 Task: Add Sprouts Pot Roast With Mashed Potatoes And Carrots to the cart.
Action: Mouse moved to (278, 132)
Screenshot: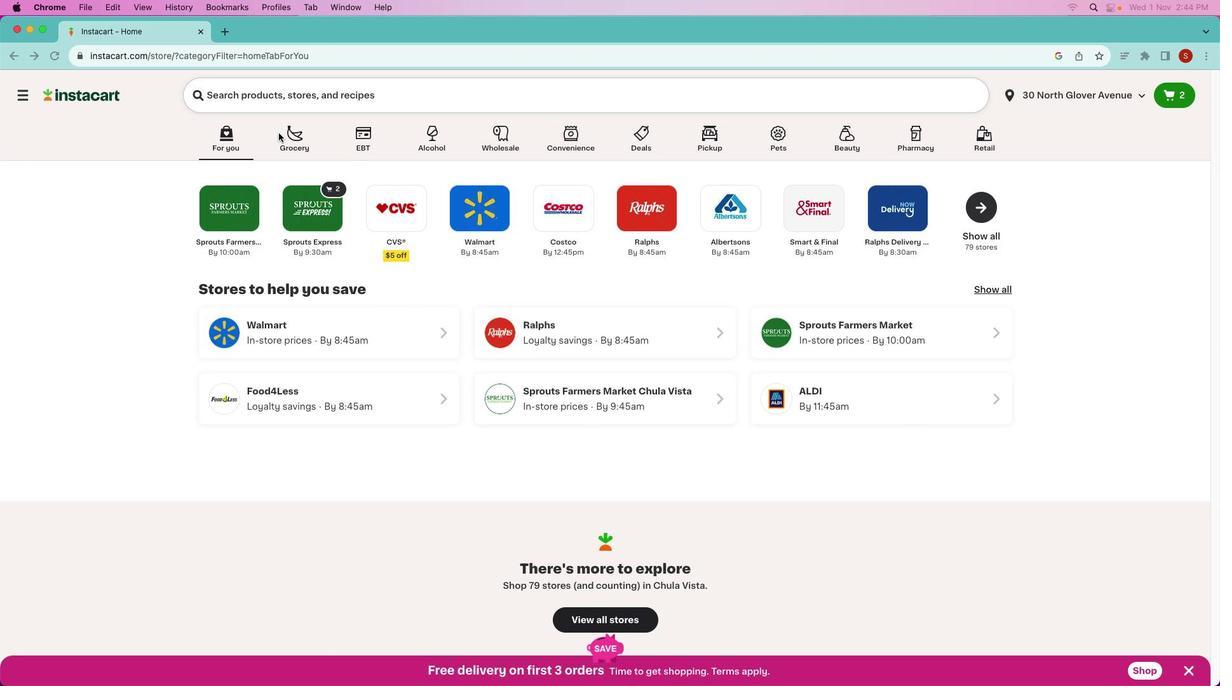 
Action: Mouse pressed left at (278, 132)
Screenshot: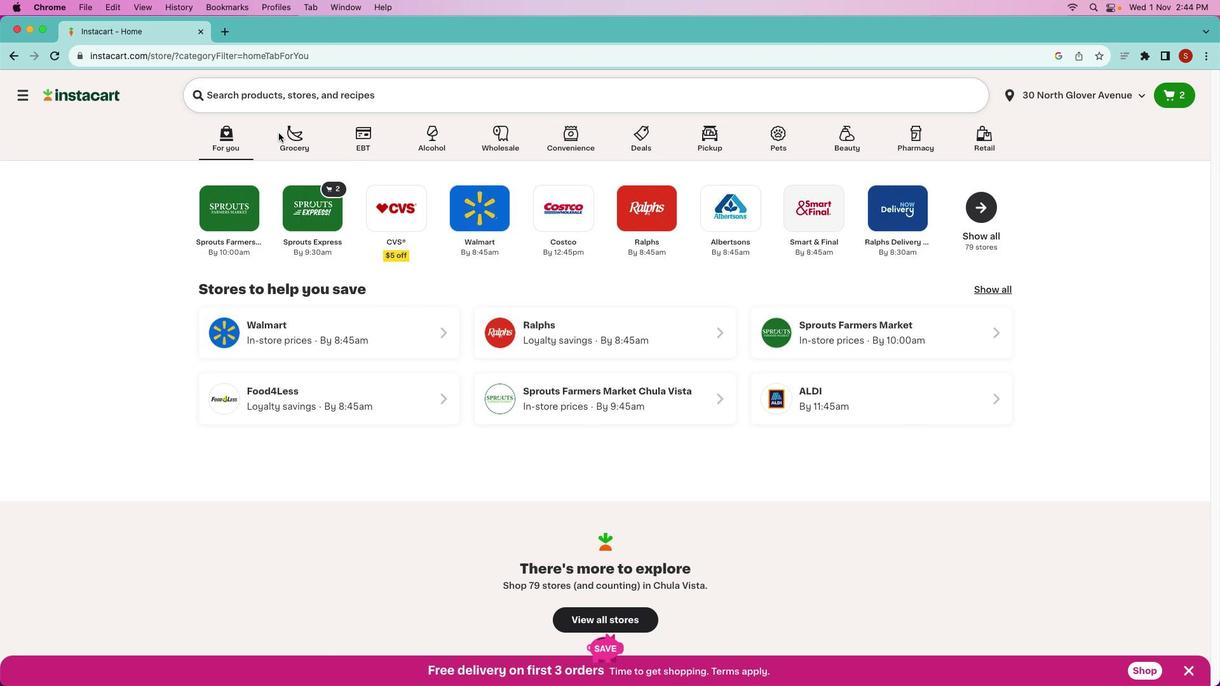 
Action: Mouse pressed left at (278, 132)
Screenshot: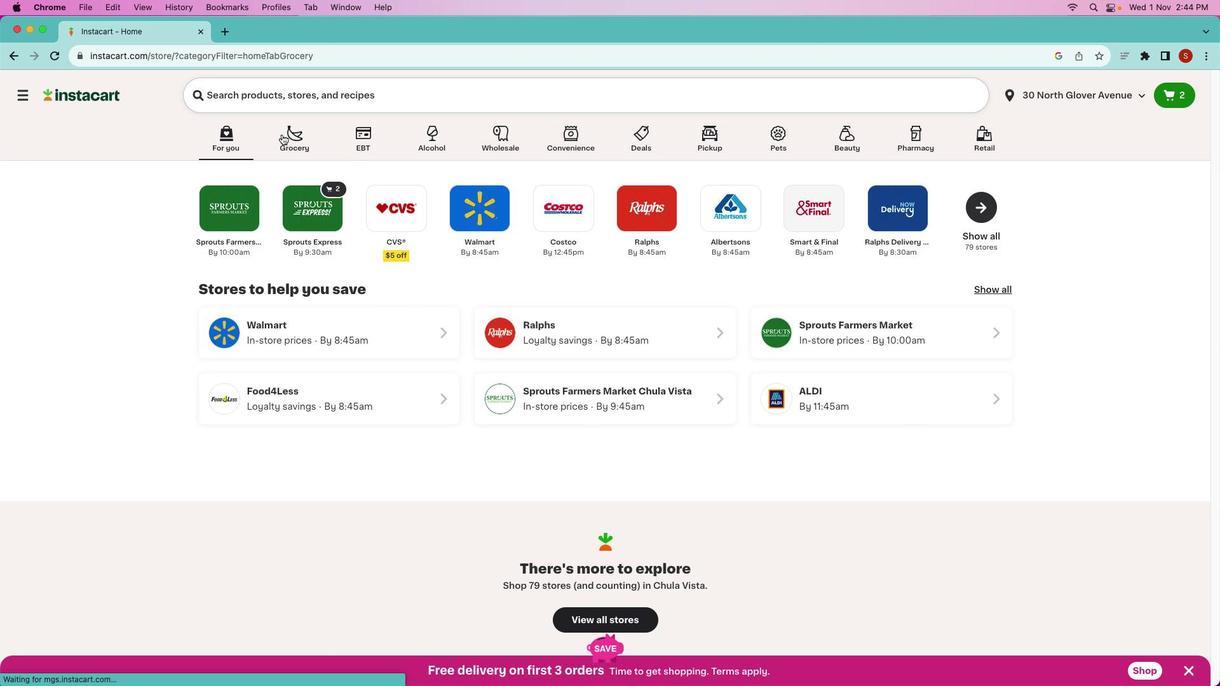 
Action: Mouse moved to (667, 395)
Screenshot: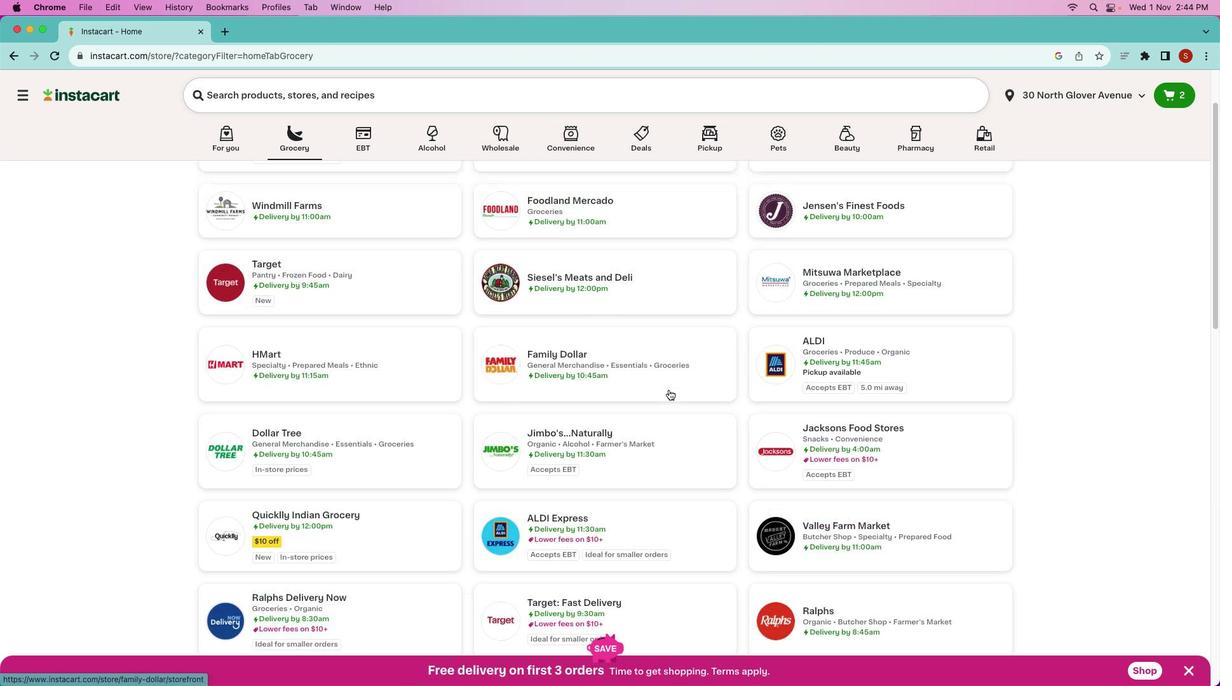 
Action: Mouse scrolled (667, 395) with delta (0, 0)
Screenshot: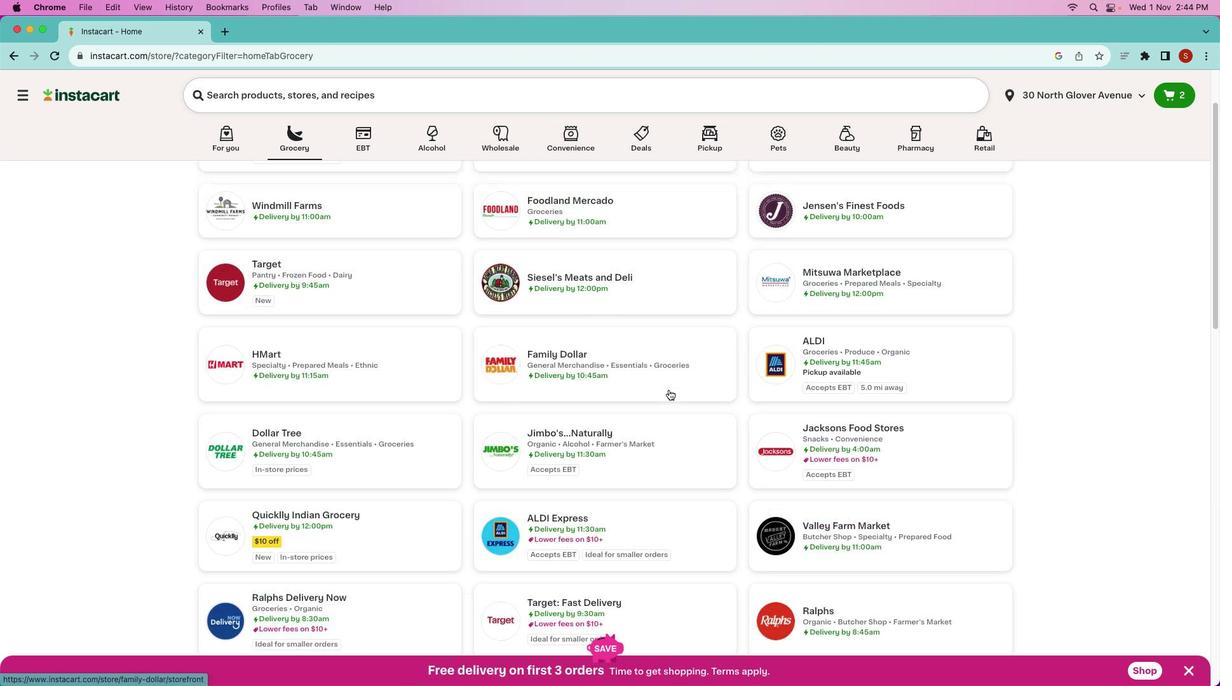 
Action: Mouse moved to (668, 393)
Screenshot: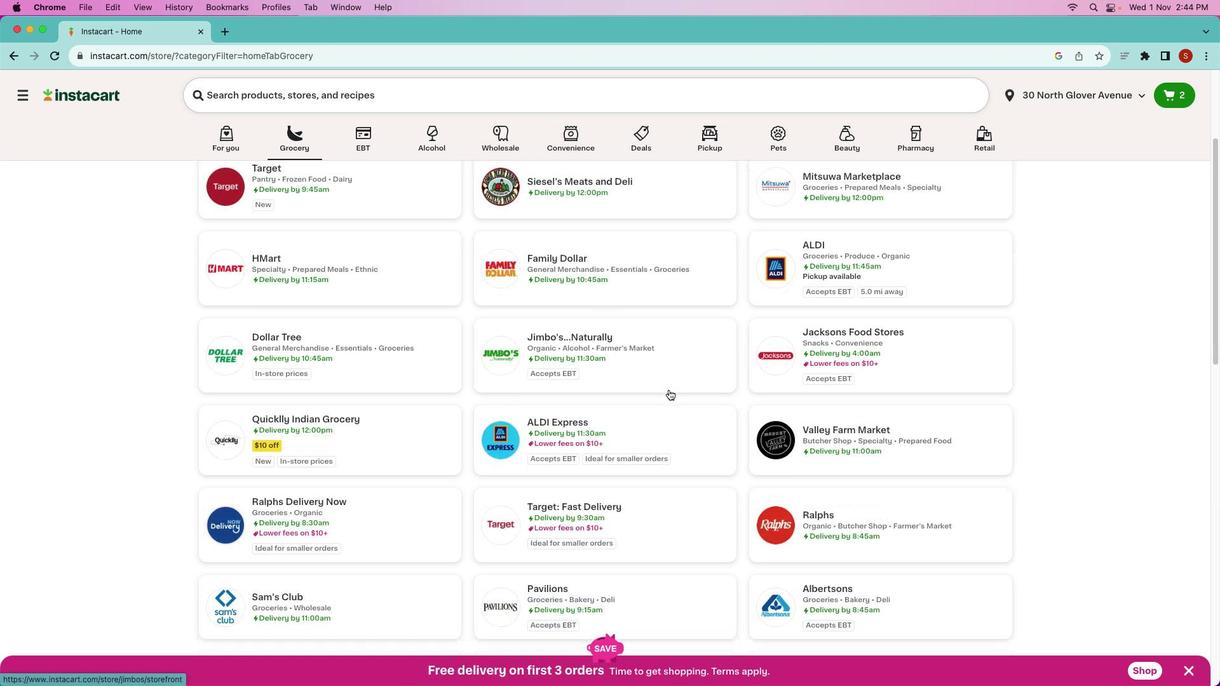 
Action: Mouse scrolled (668, 393) with delta (0, 0)
Screenshot: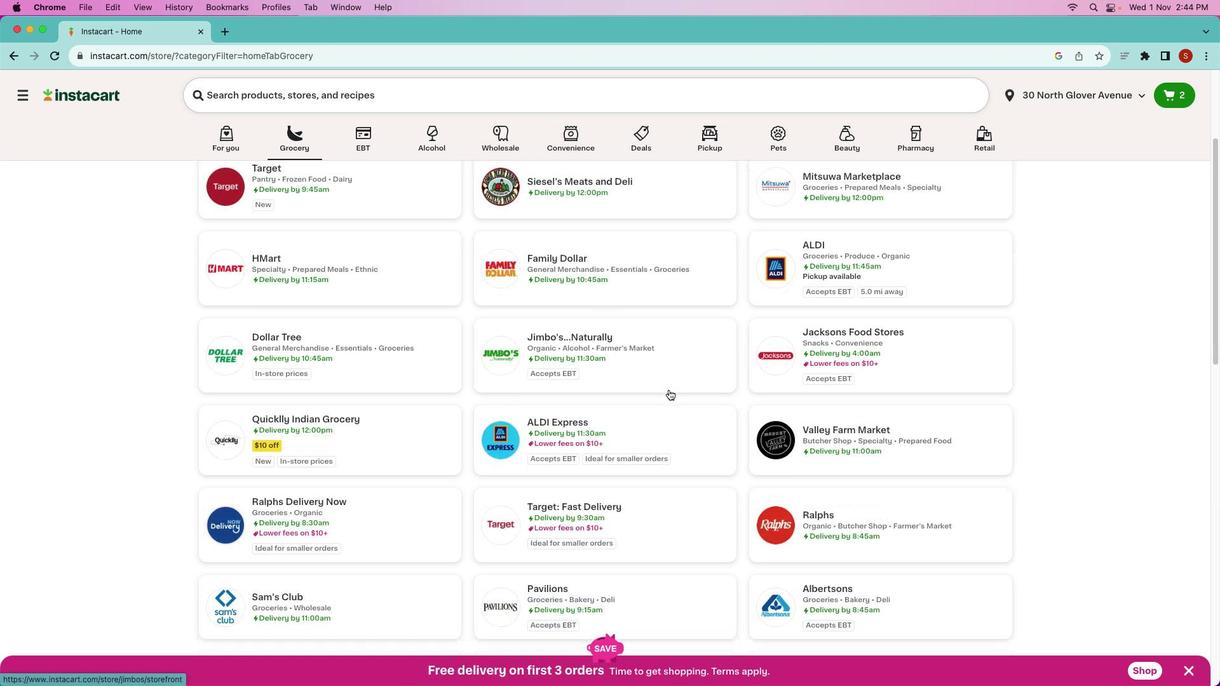 
Action: Mouse moved to (668, 393)
Screenshot: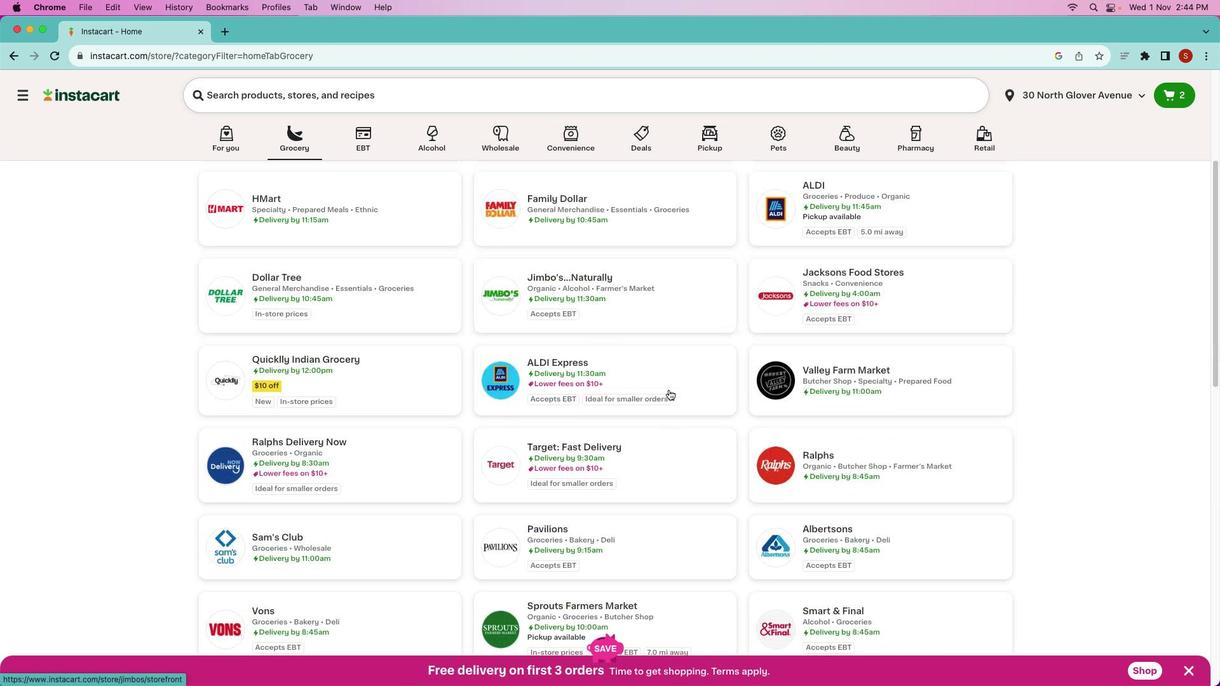 
Action: Mouse scrolled (668, 393) with delta (0, -1)
Screenshot: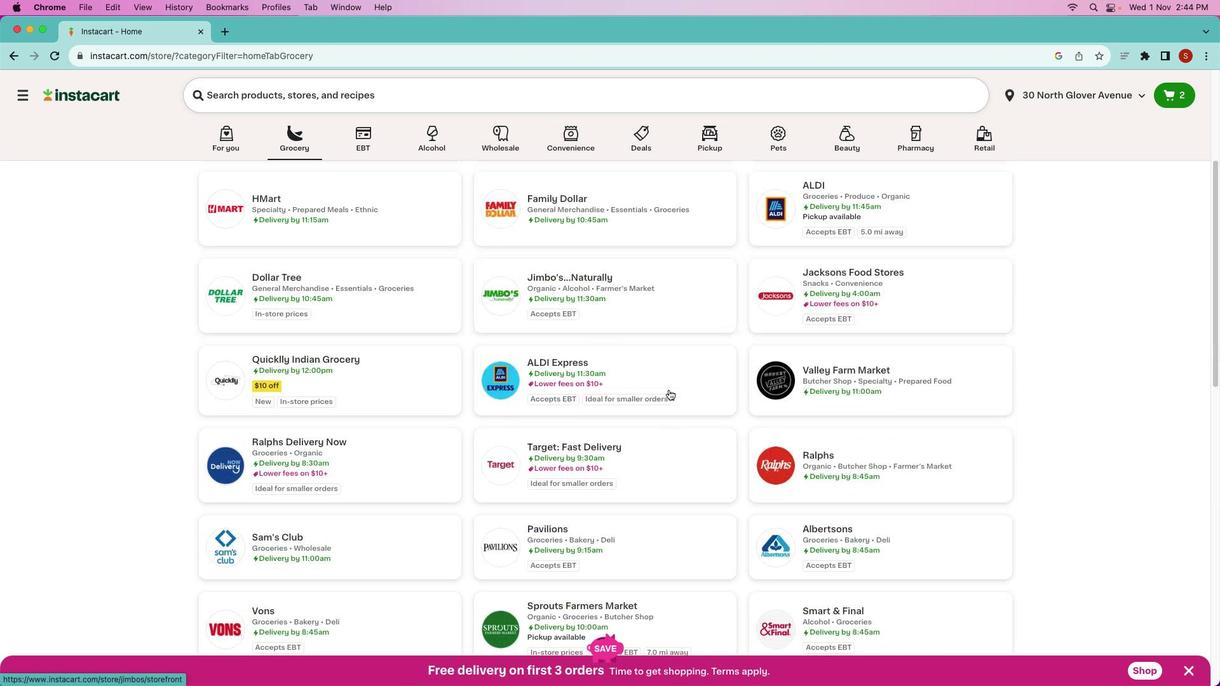 
Action: Mouse moved to (669, 392)
Screenshot: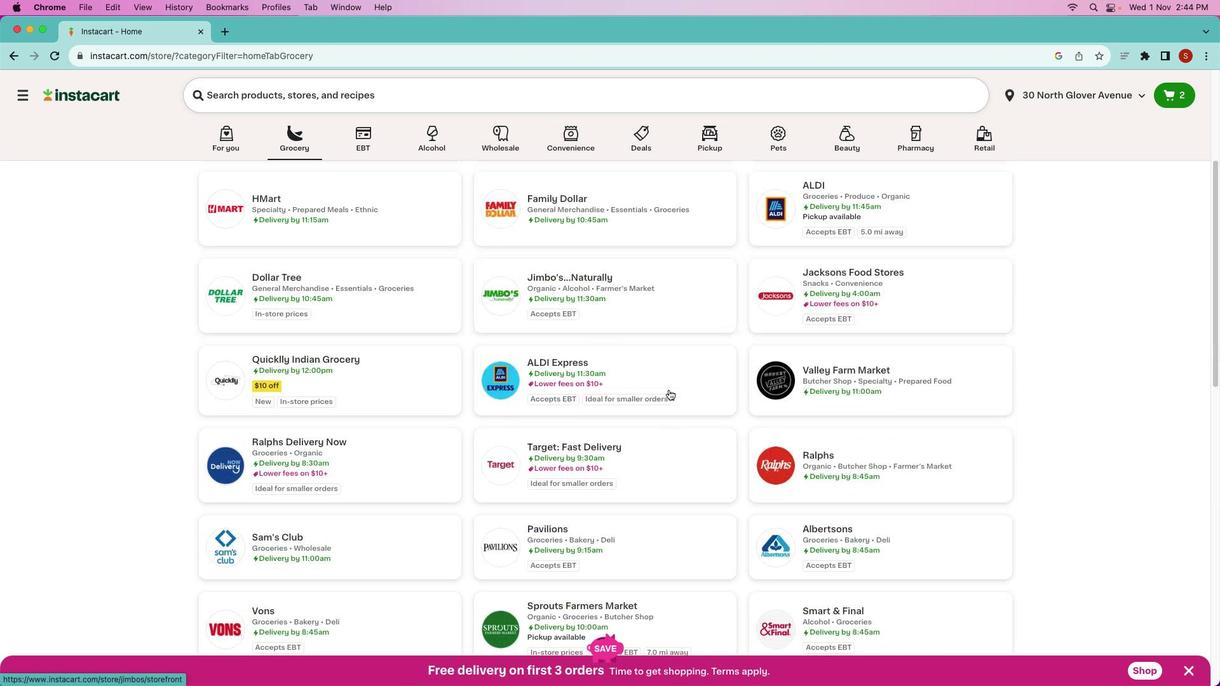 
Action: Mouse scrolled (669, 392) with delta (0, -3)
Screenshot: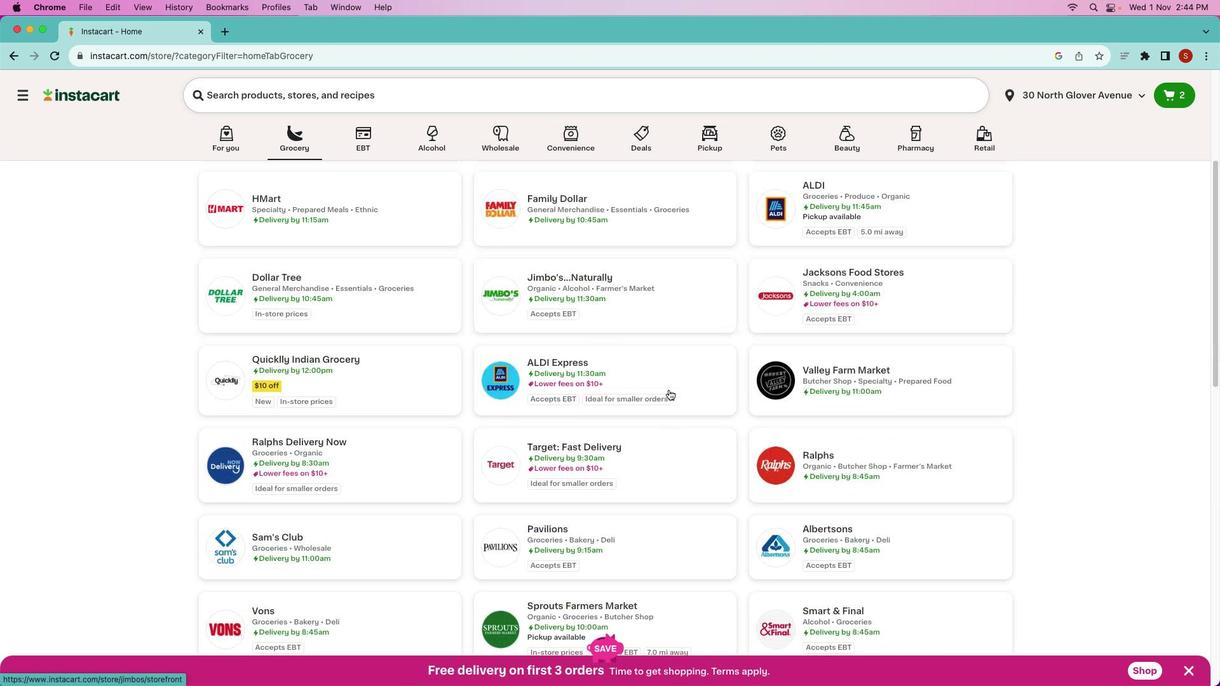 
Action: Mouse moved to (665, 390)
Screenshot: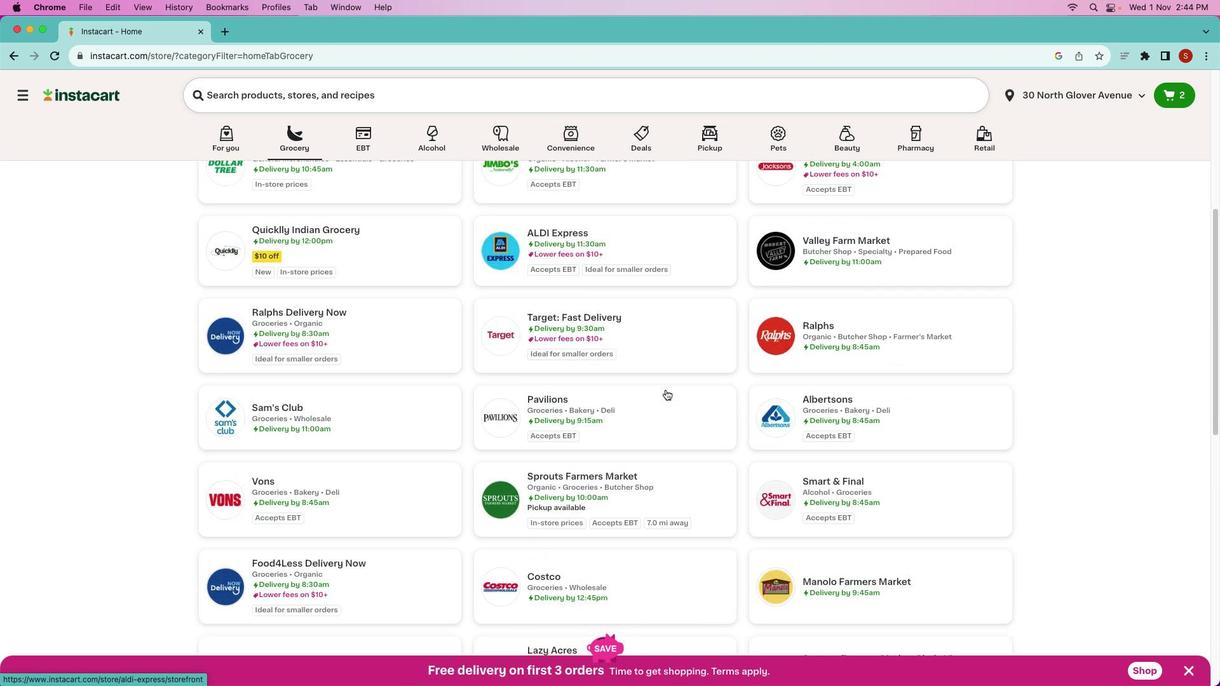 
Action: Mouse scrolled (665, 390) with delta (0, 0)
Screenshot: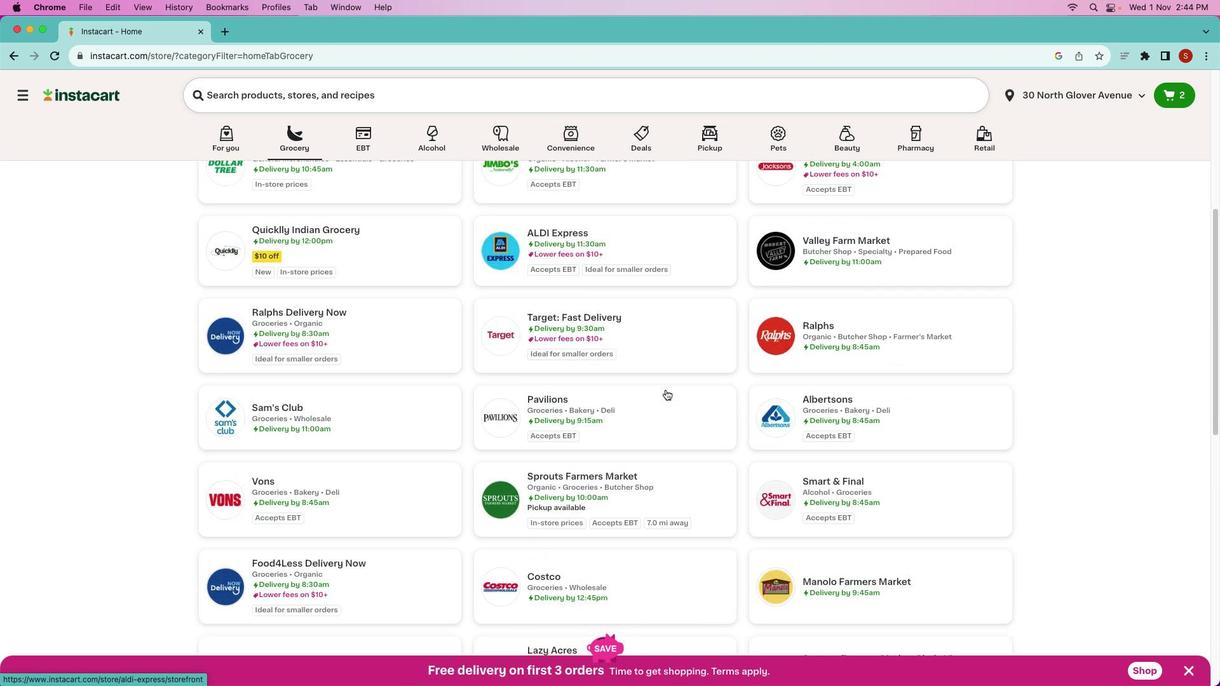 
Action: Mouse scrolled (665, 390) with delta (0, 0)
Screenshot: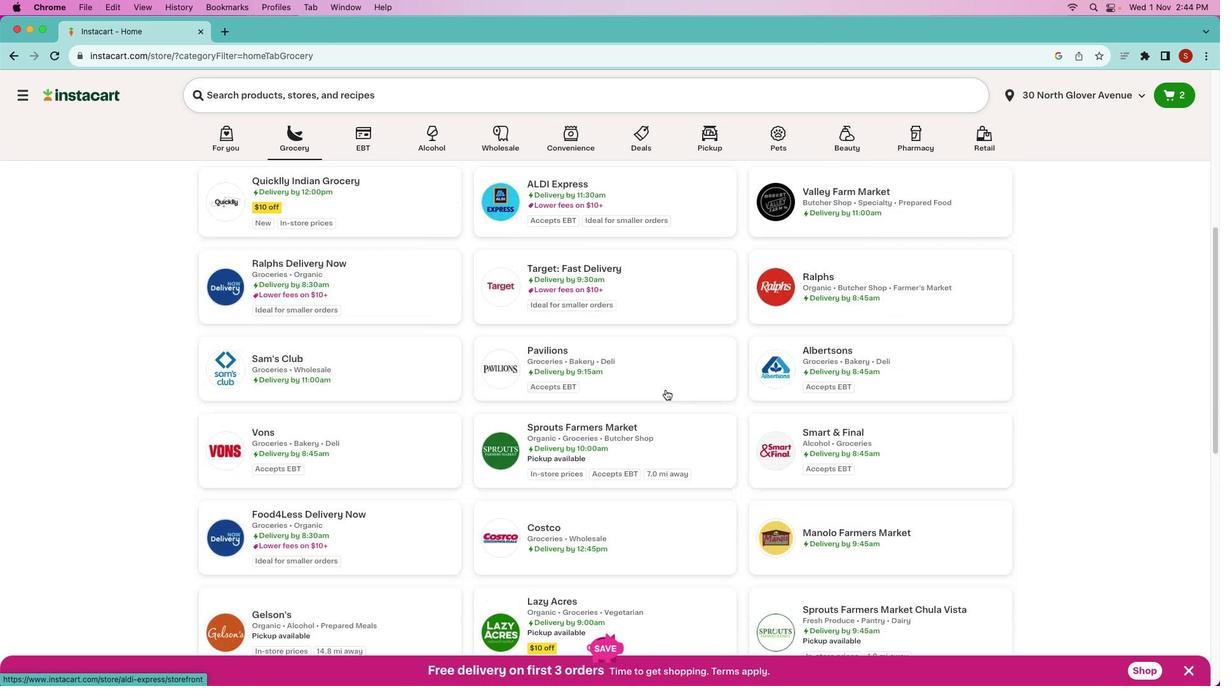 
Action: Mouse scrolled (665, 390) with delta (0, -1)
Screenshot: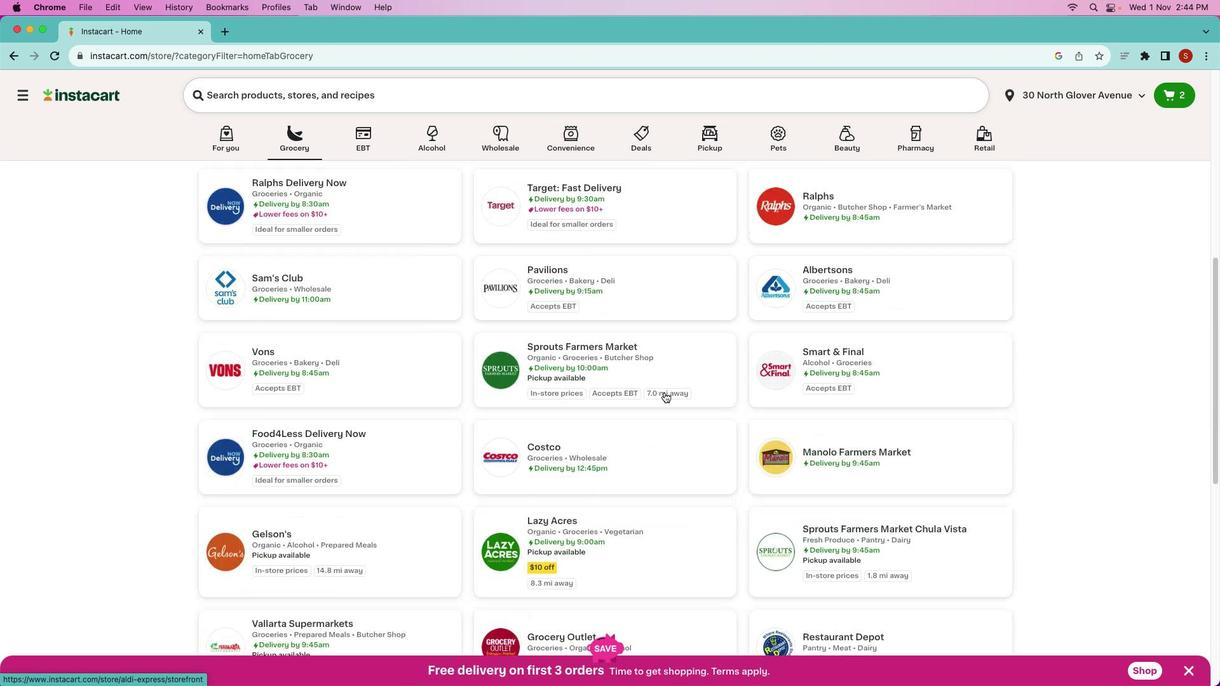 
Action: Mouse scrolled (665, 390) with delta (0, -3)
Screenshot: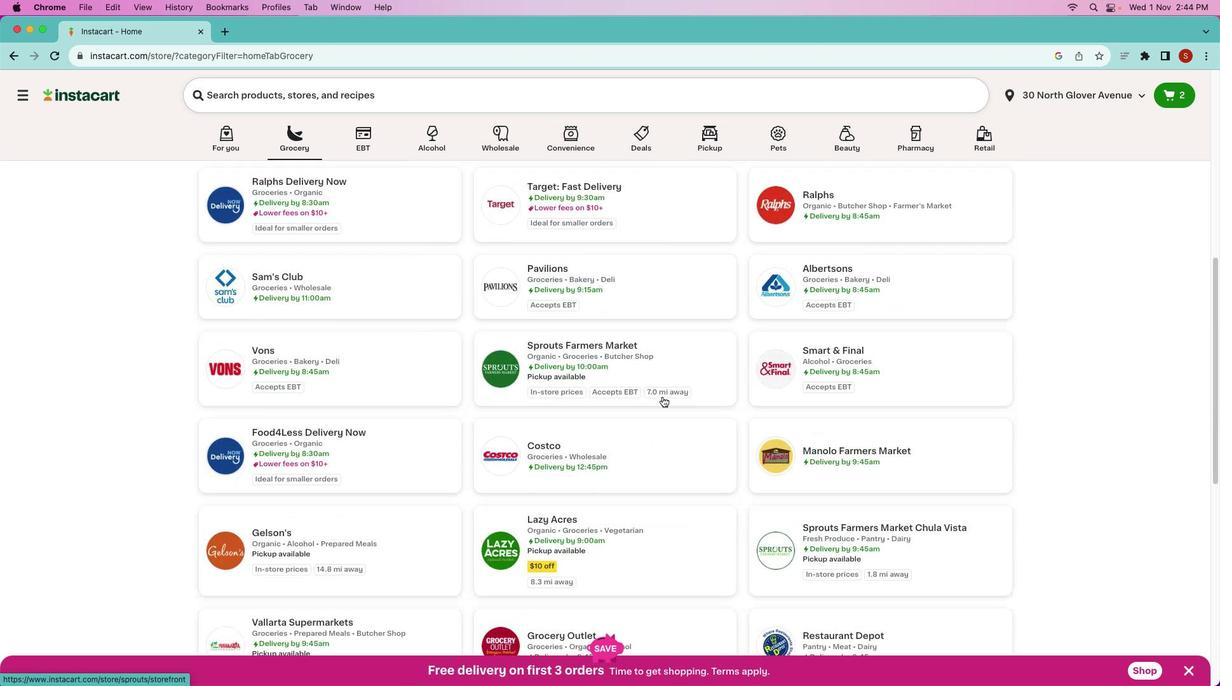 
Action: Mouse moved to (591, 343)
Screenshot: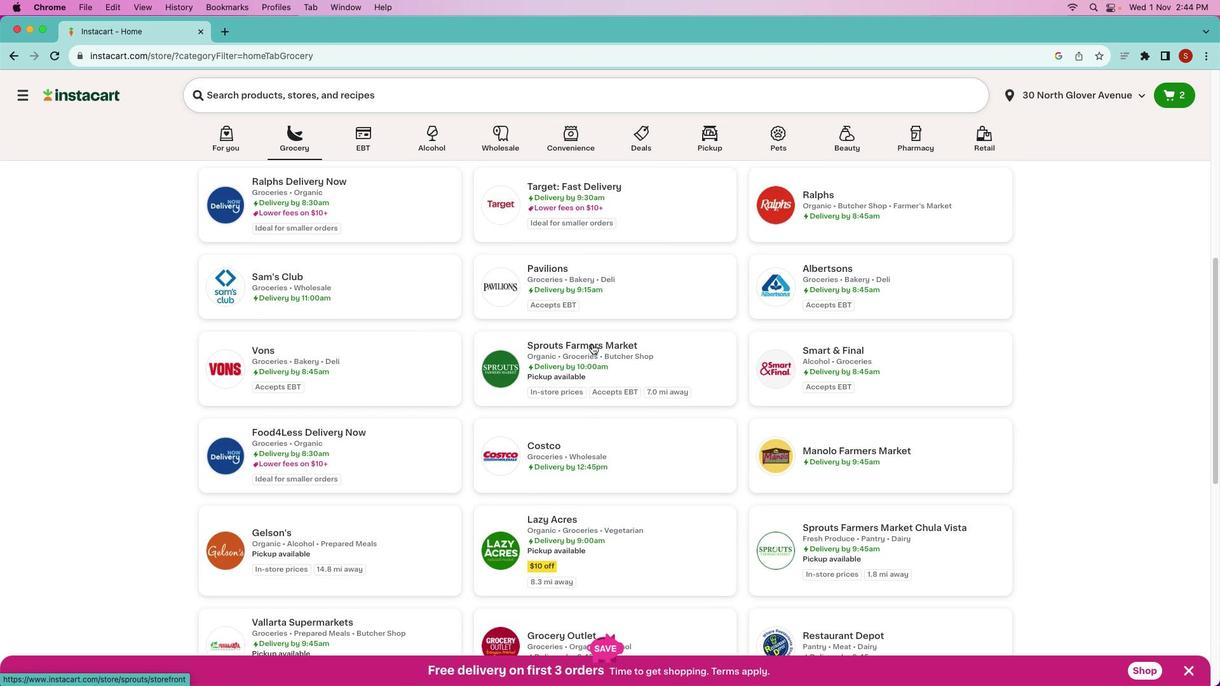 
Action: Mouse pressed left at (591, 343)
Screenshot: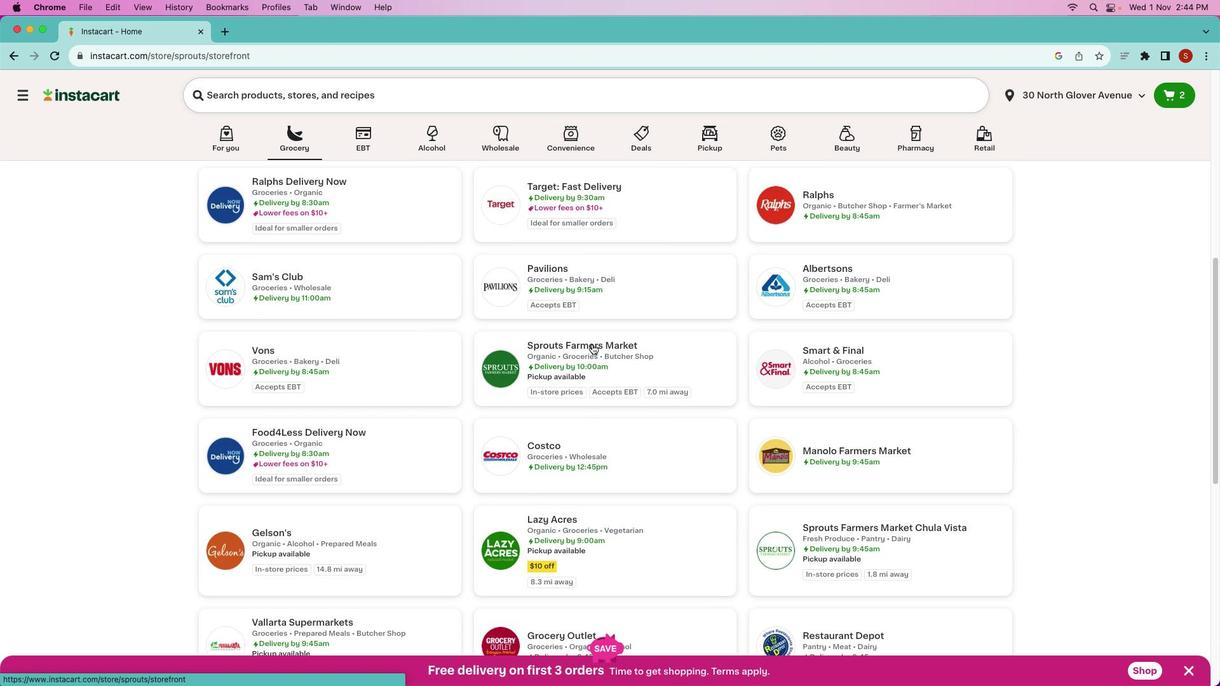 
Action: Mouse moved to (484, 87)
Screenshot: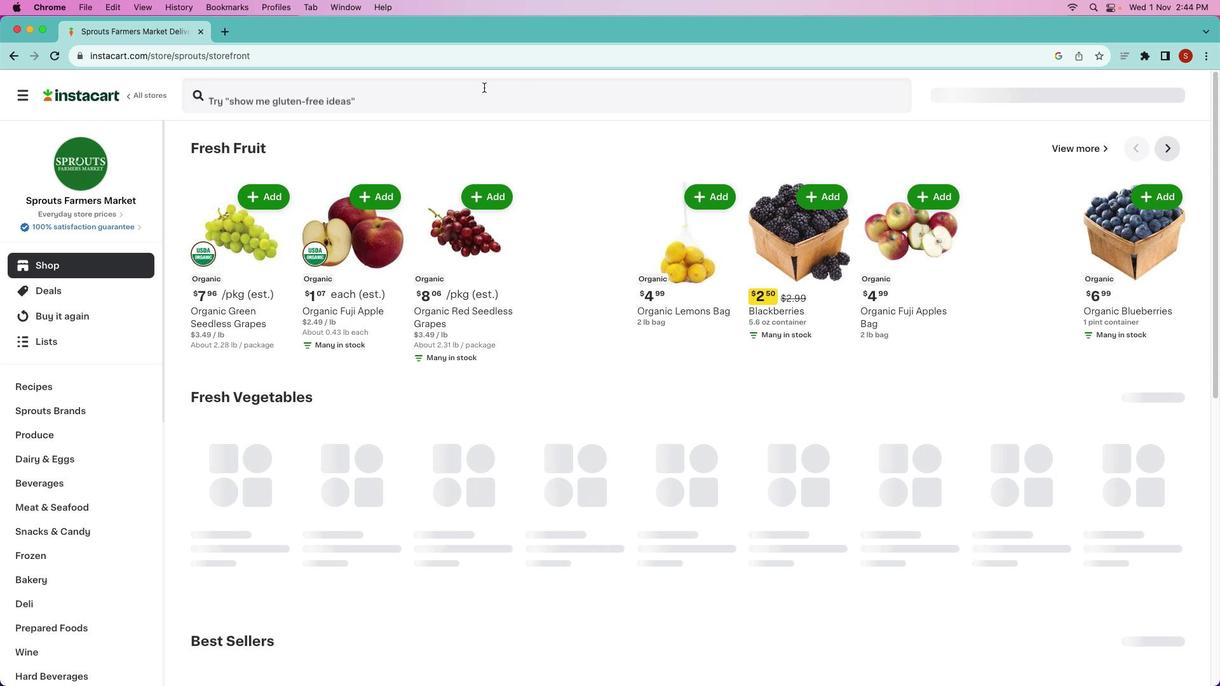 
Action: Mouse pressed left at (484, 87)
Screenshot: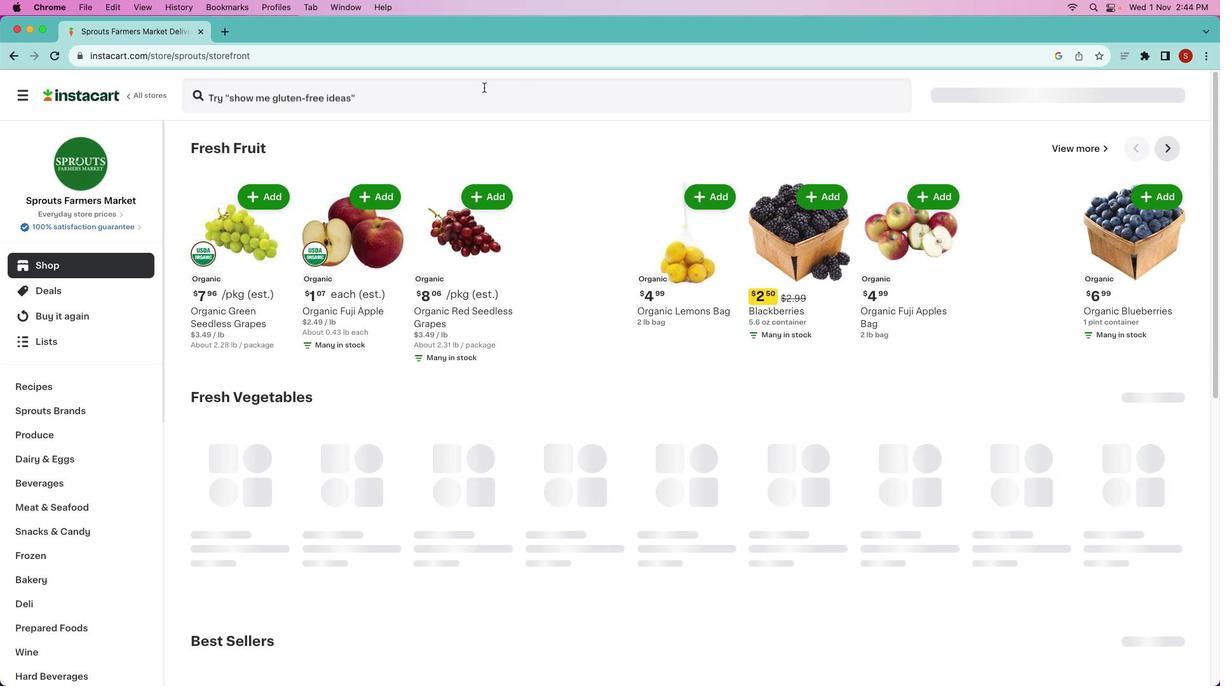 
Action: Mouse moved to (484, 87)
Screenshot: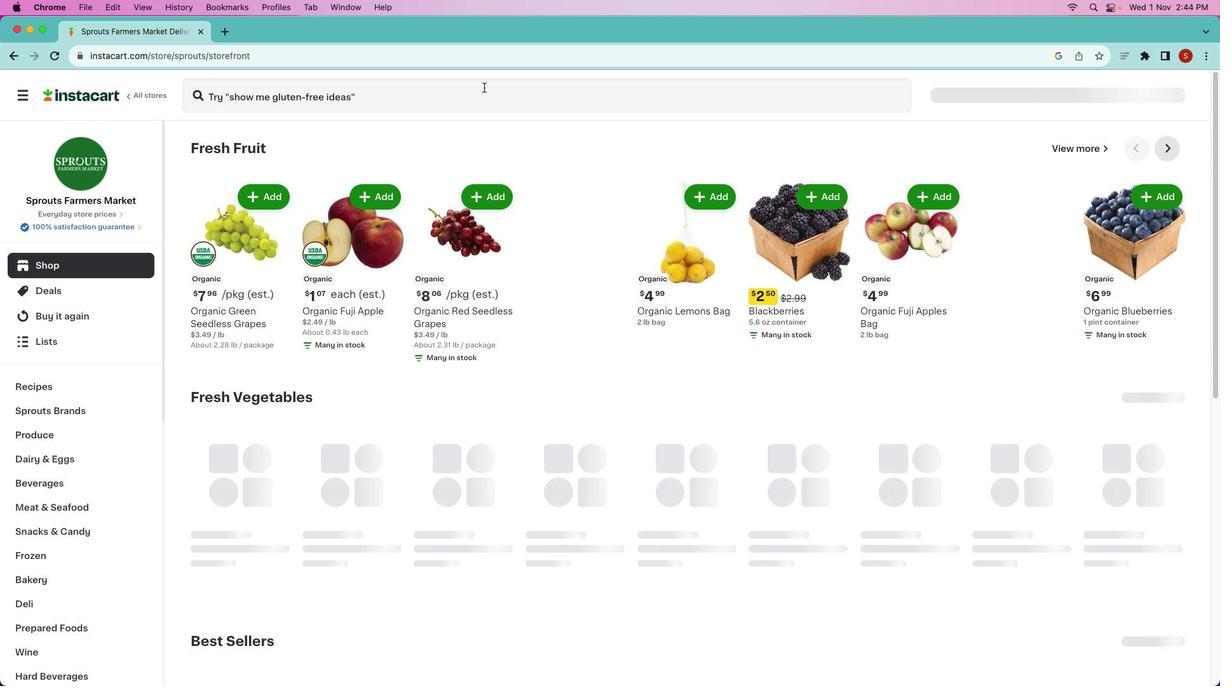 
Action: Mouse pressed left at (484, 87)
Screenshot: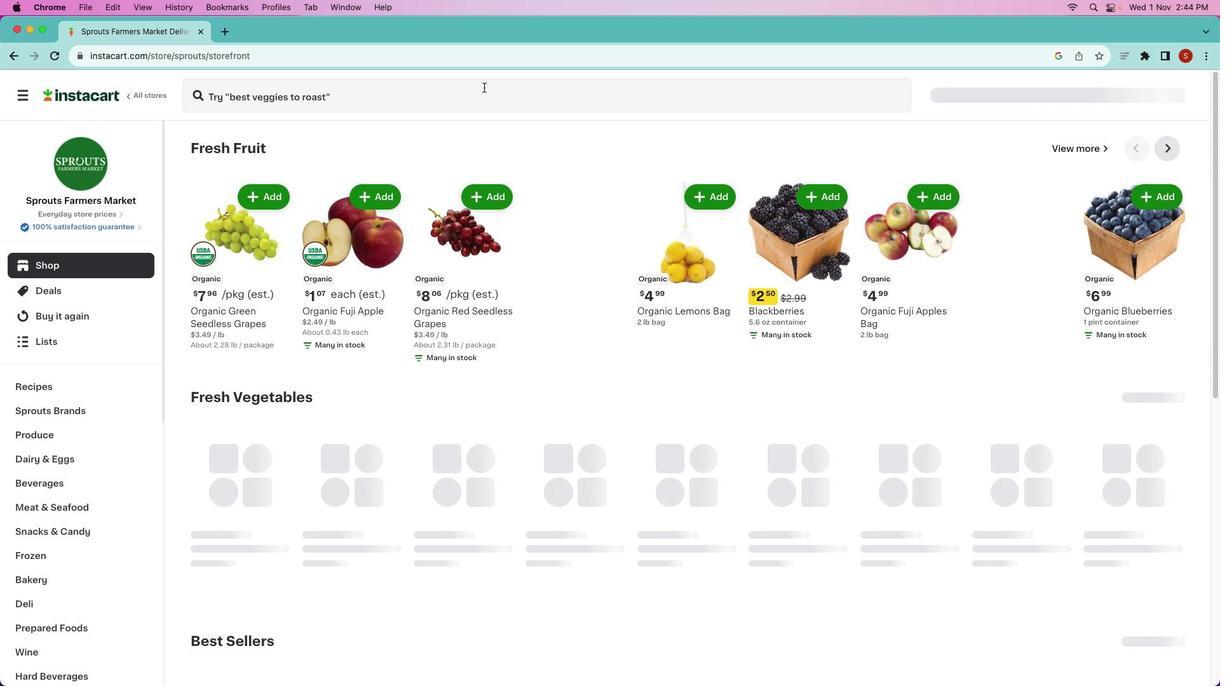 
Action: Mouse moved to (500, 95)
Screenshot: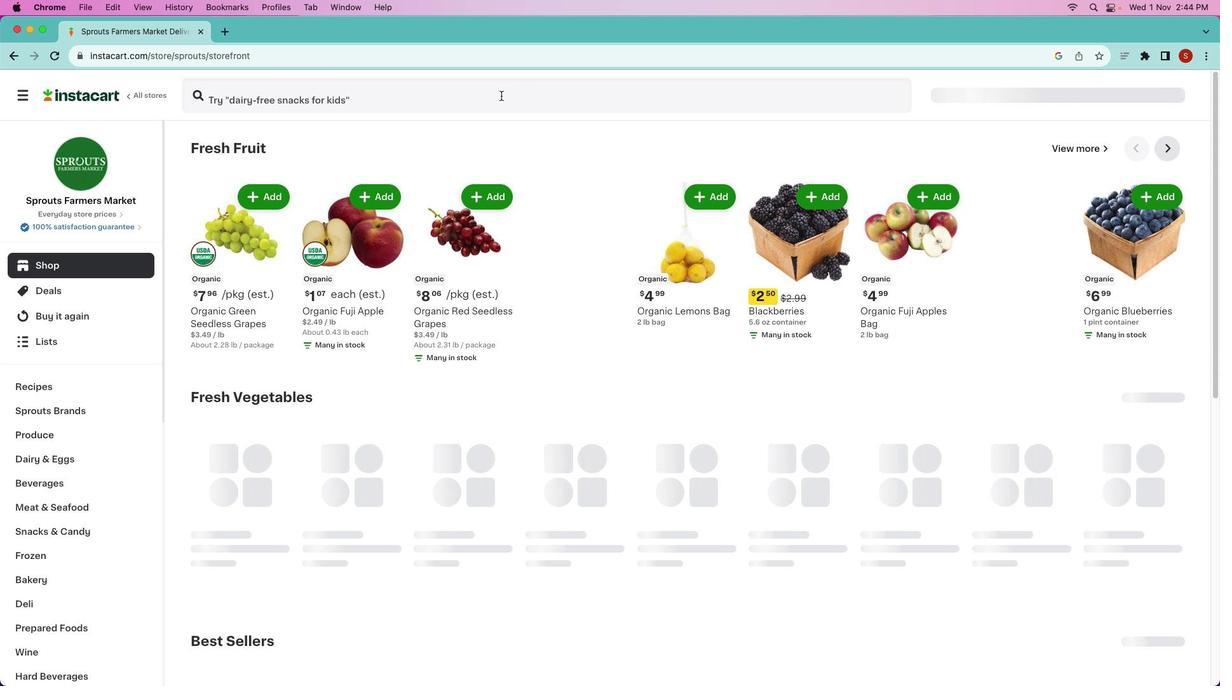 
Action: Mouse pressed left at (500, 95)
Screenshot: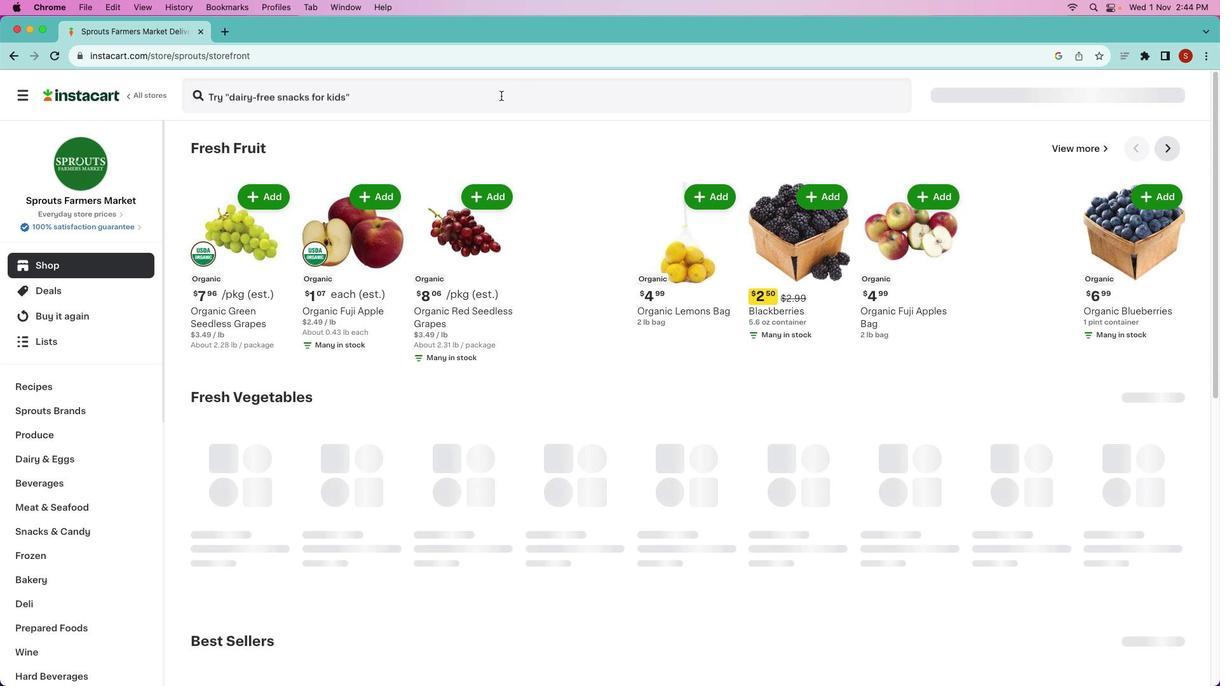 
Action: Key pressed 's''p''r''o''u''t''s'Key.space'p''o''t'Key.space'r''o''a''s''t'Key.space'w''i''t''h'Key.spaceKey.space'm''a''s''h''e''d'Key.space'p''o''t''a''t''o''e''s'Key.space'a''n''d'Key.space'c''a''r''r''o''t''s'Key.enter
Screenshot: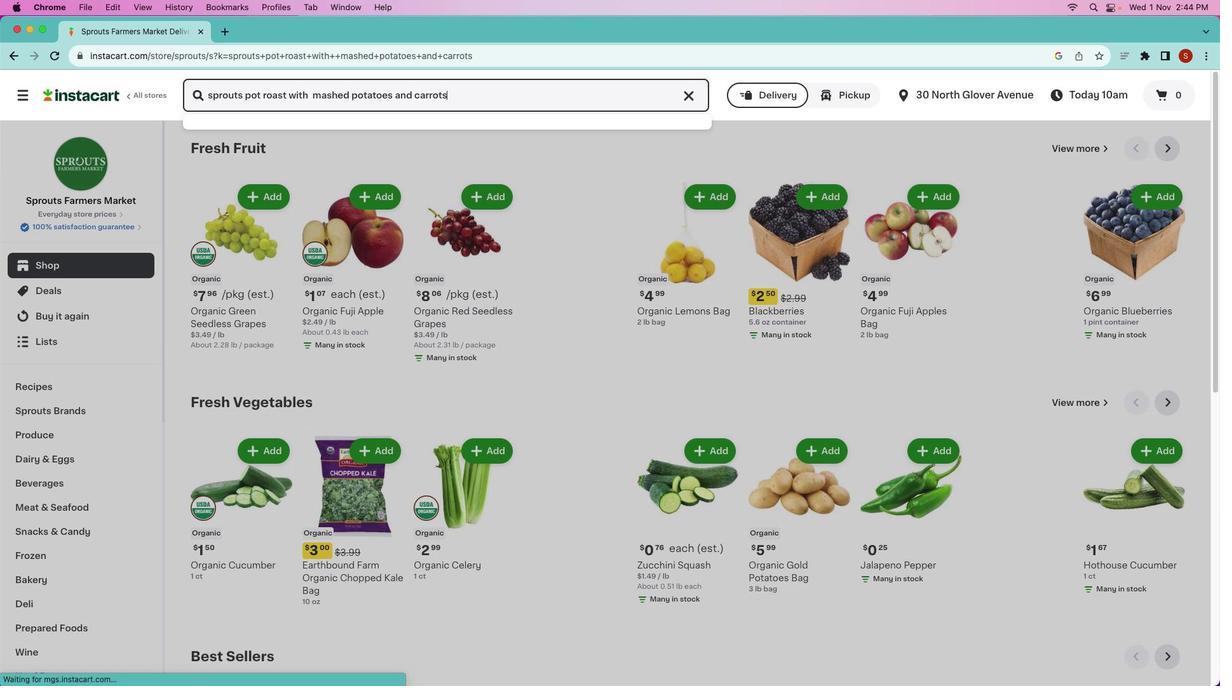 
Action: Mouse moved to (1115, 184)
Screenshot: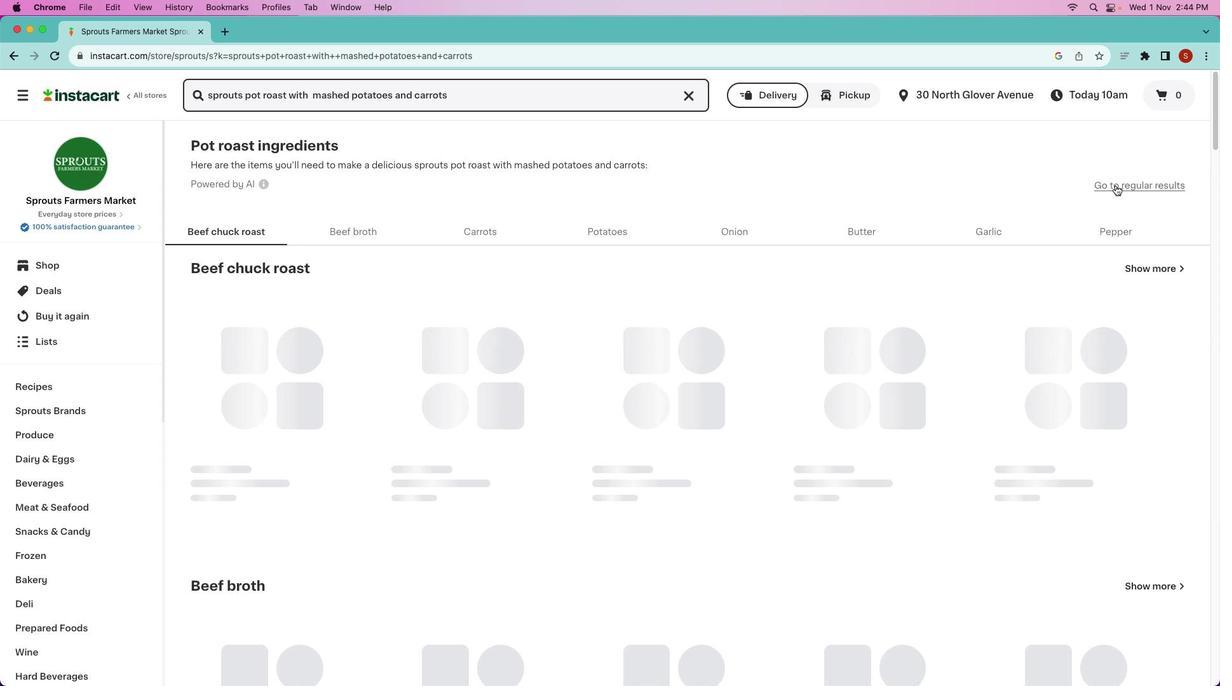 
Action: Mouse pressed left at (1115, 184)
Screenshot: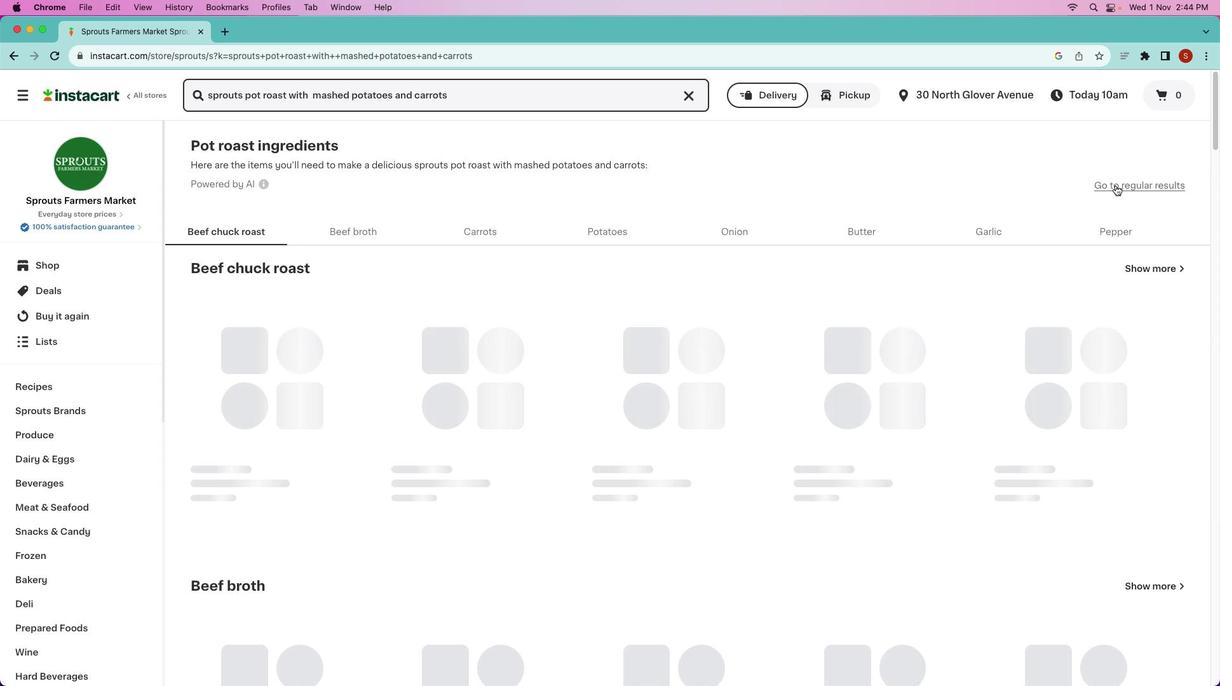 
Action: Mouse pressed left at (1115, 184)
Screenshot: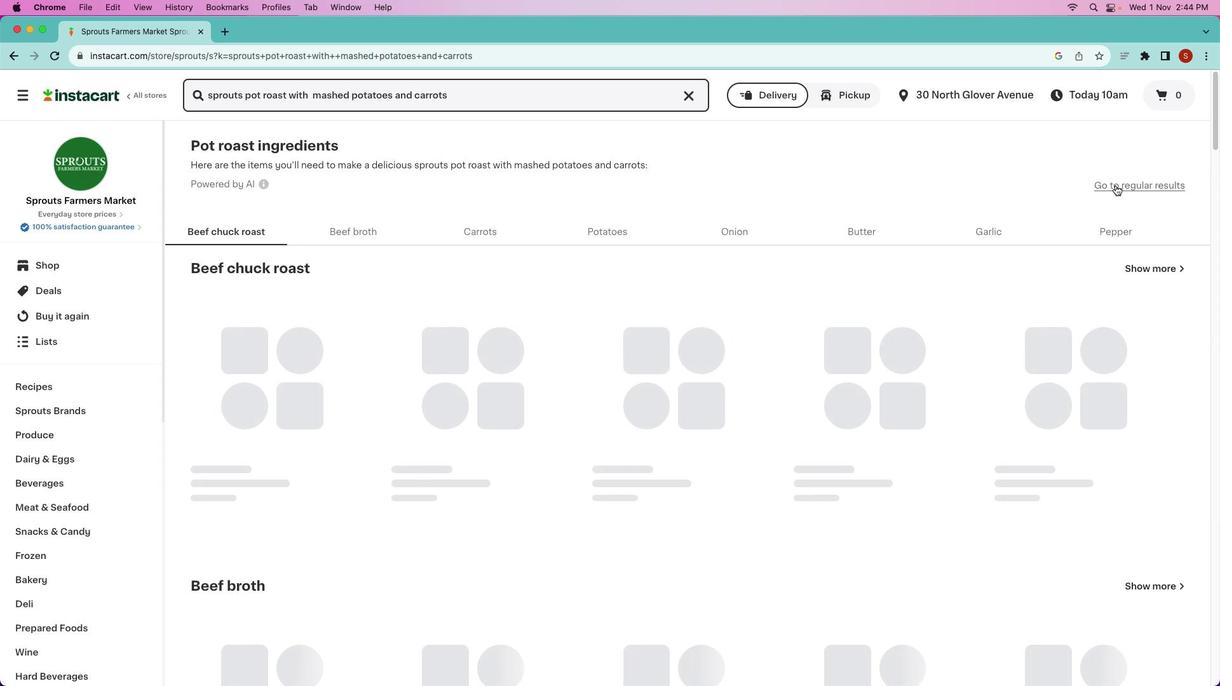 
Action: Mouse moved to (532, 214)
Screenshot: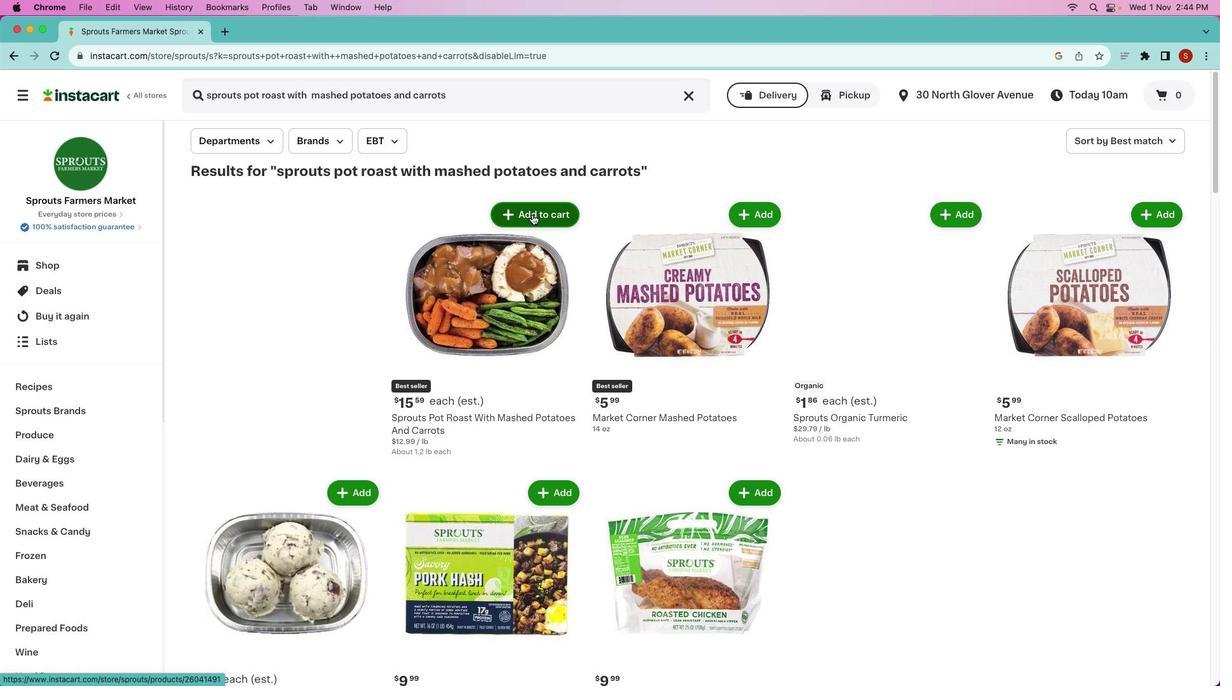 
Action: Mouse pressed left at (532, 214)
Screenshot: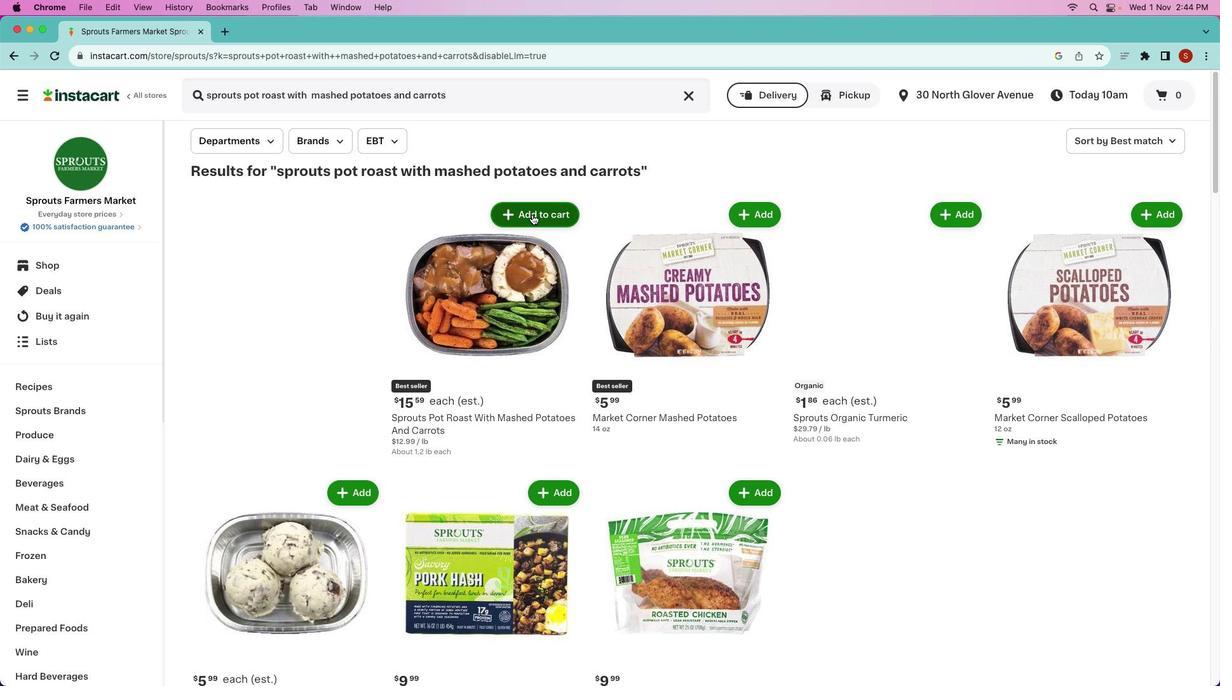 
Action: Mouse moved to (463, 362)
Screenshot: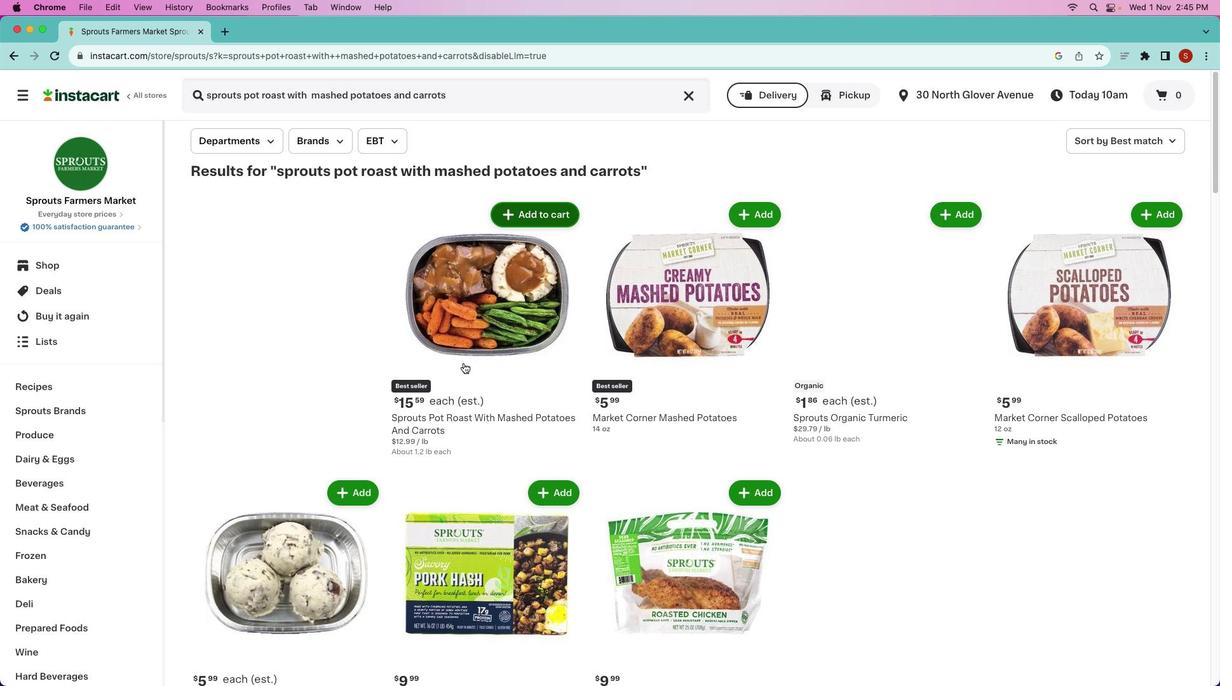 
